 Task: Create a rule from the Agile list, Priority changed -> Complete task in the project BoostTech if Priority Cleared then Complete Task
Action: Mouse moved to (923, 429)
Screenshot: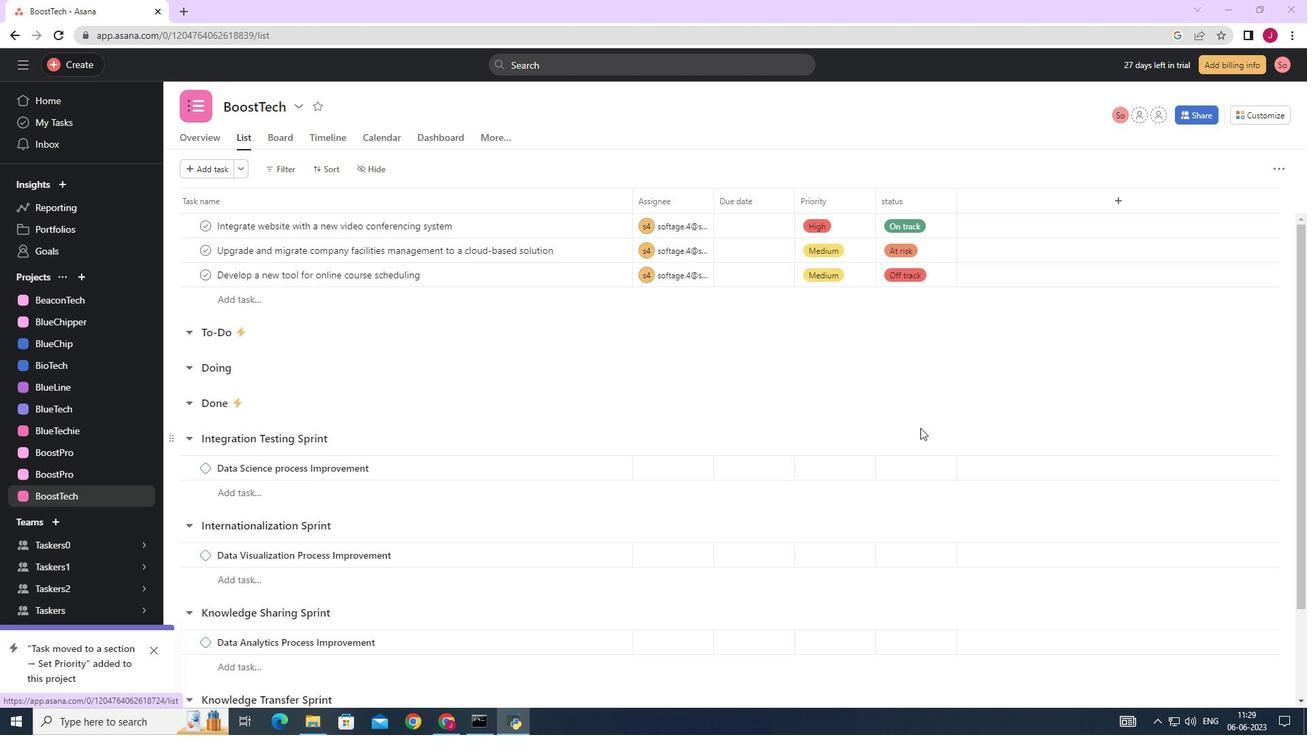 
Action: Mouse scrolled (923, 430) with delta (0, 0)
Screenshot: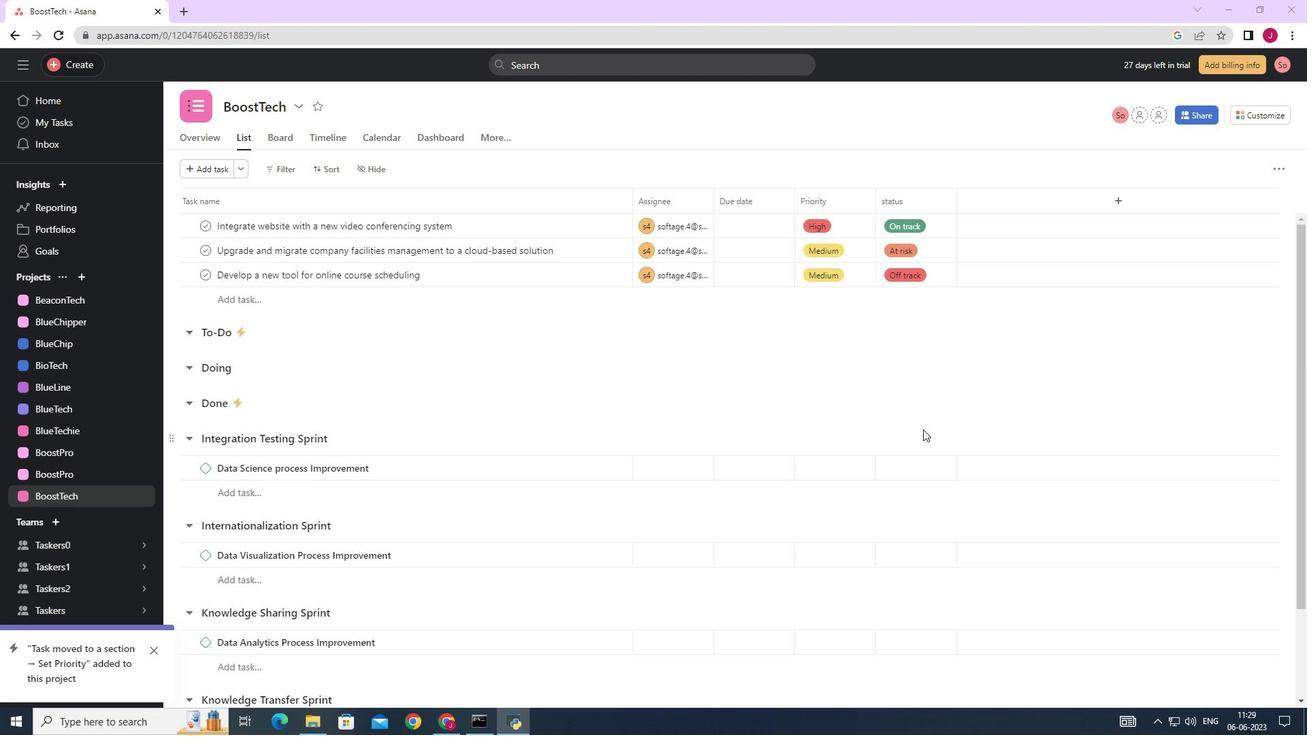 
Action: Mouse scrolled (923, 430) with delta (0, 0)
Screenshot: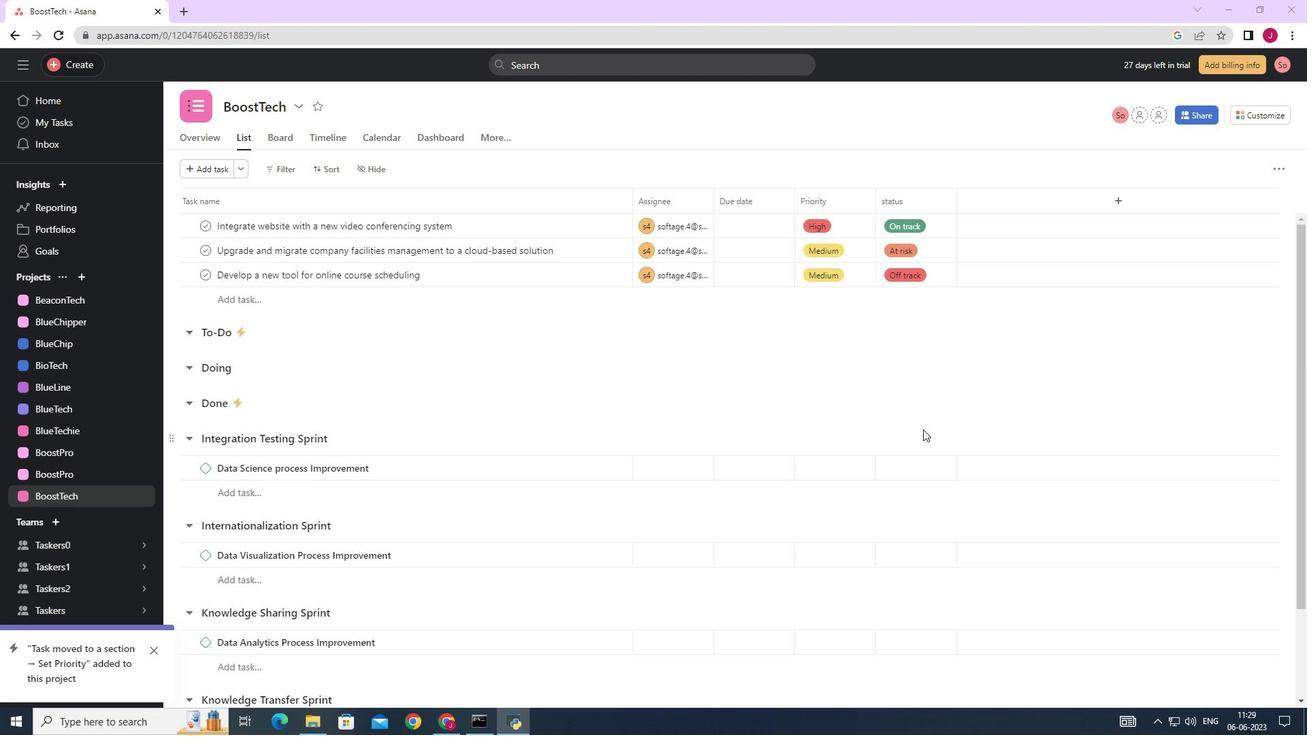 
Action: Mouse scrolled (923, 430) with delta (0, 0)
Screenshot: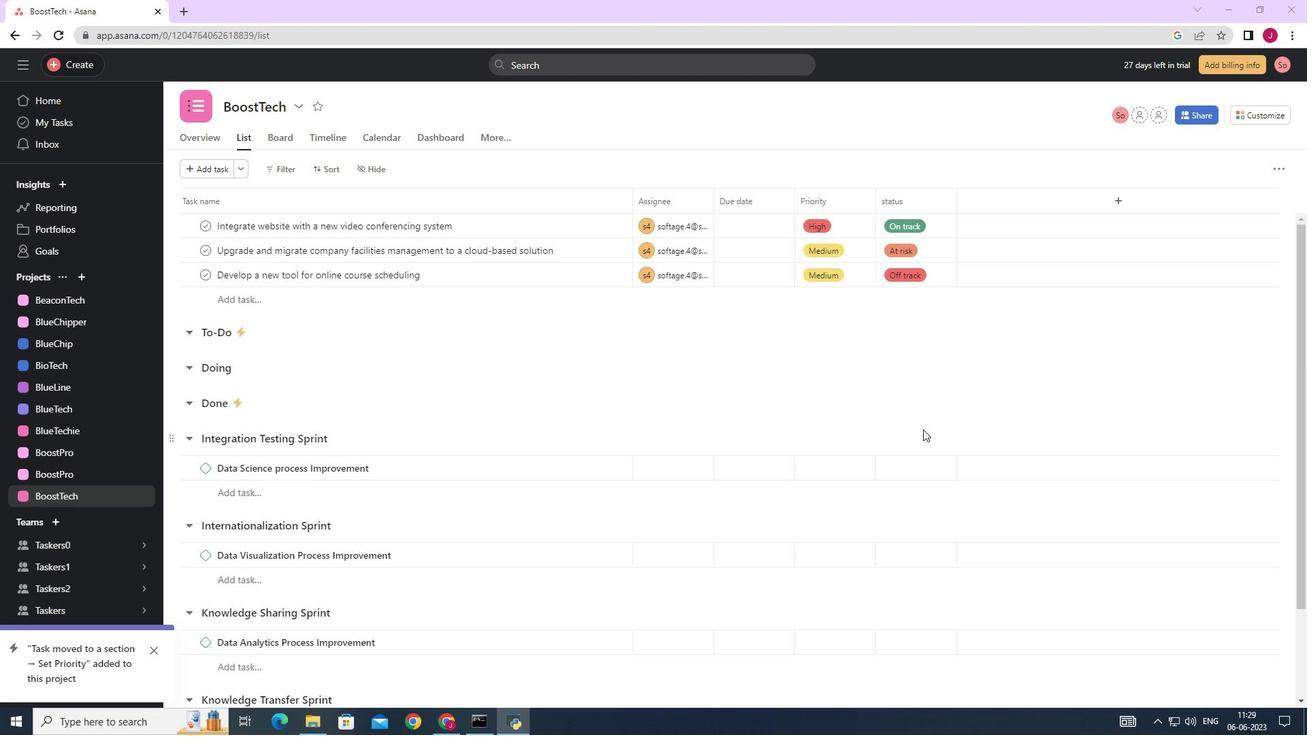 
Action: Mouse scrolled (923, 430) with delta (0, 0)
Screenshot: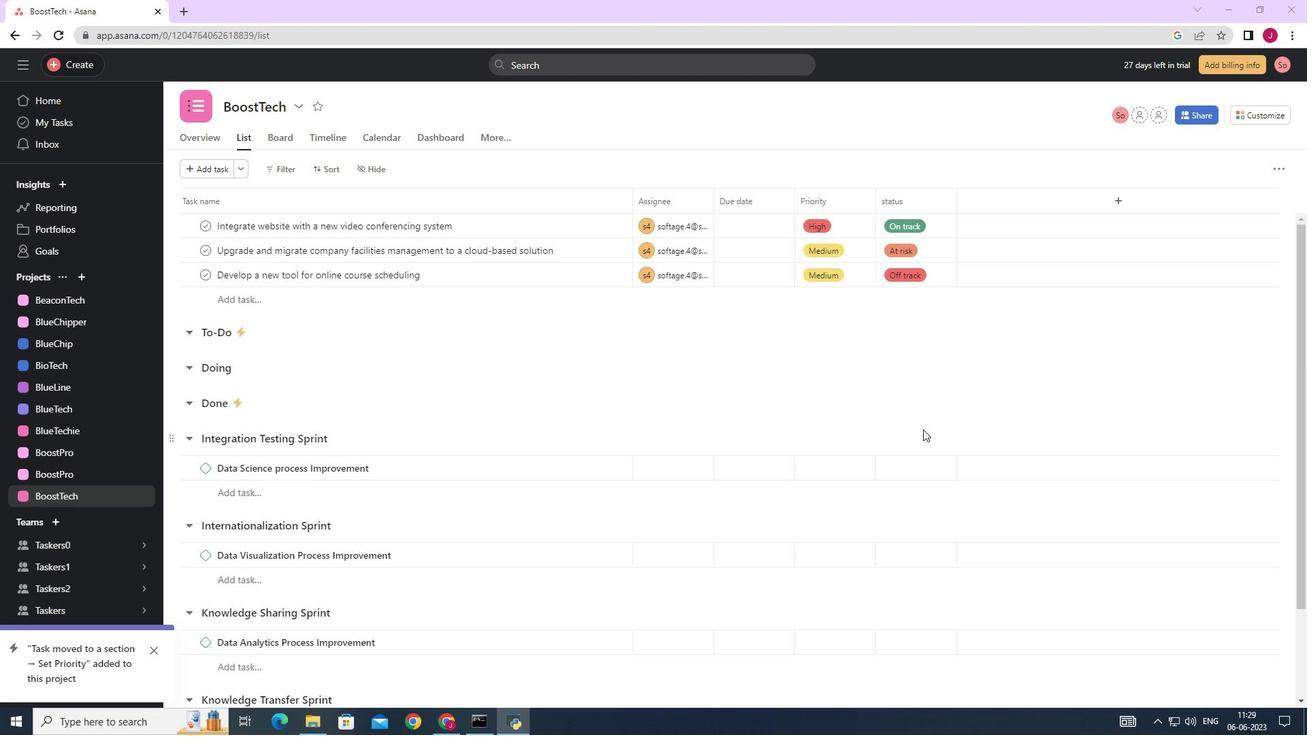 
Action: Mouse moved to (1277, 117)
Screenshot: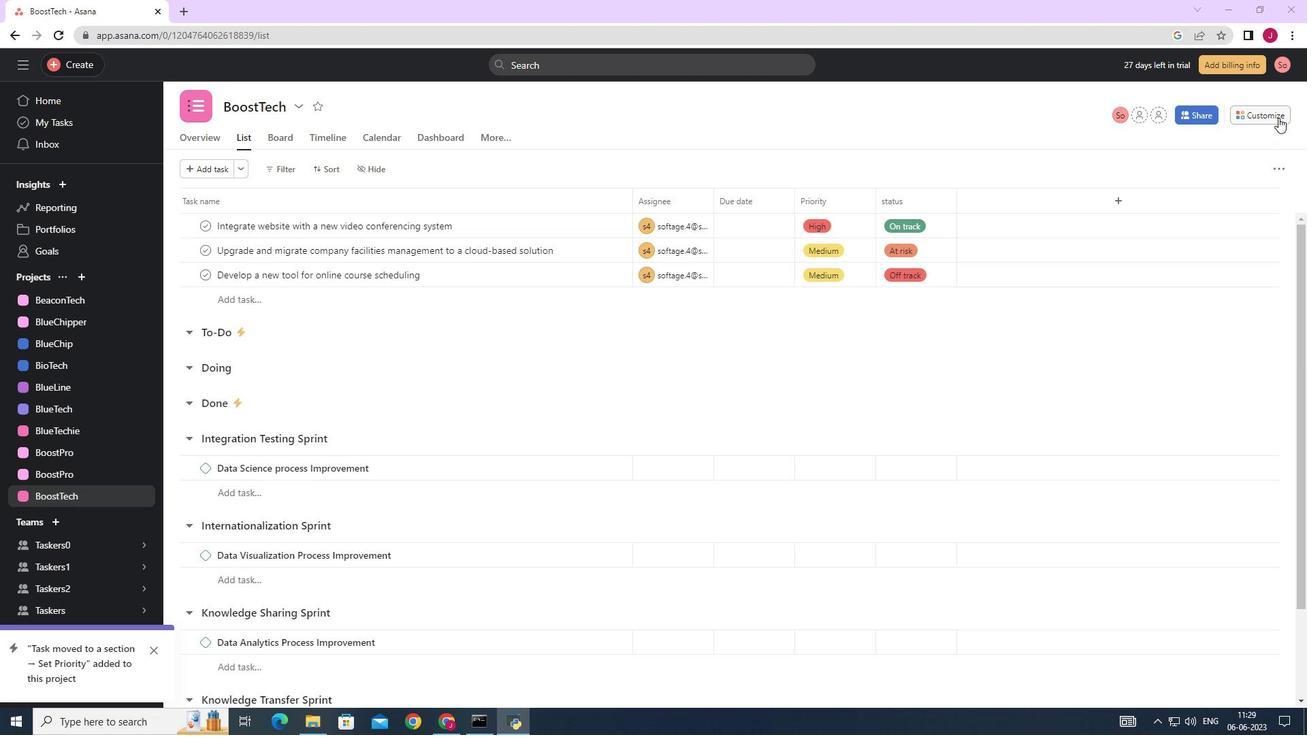 
Action: Mouse pressed left at (1277, 117)
Screenshot: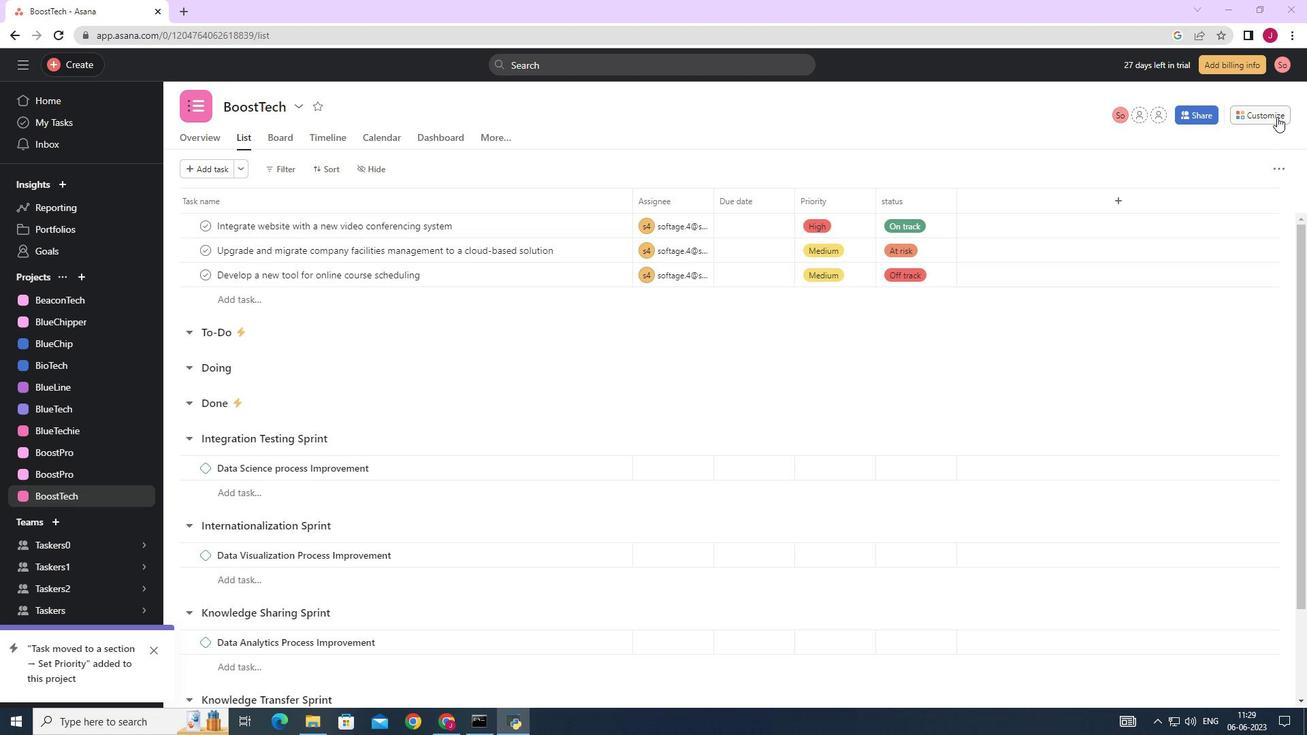 
Action: Mouse moved to (1019, 302)
Screenshot: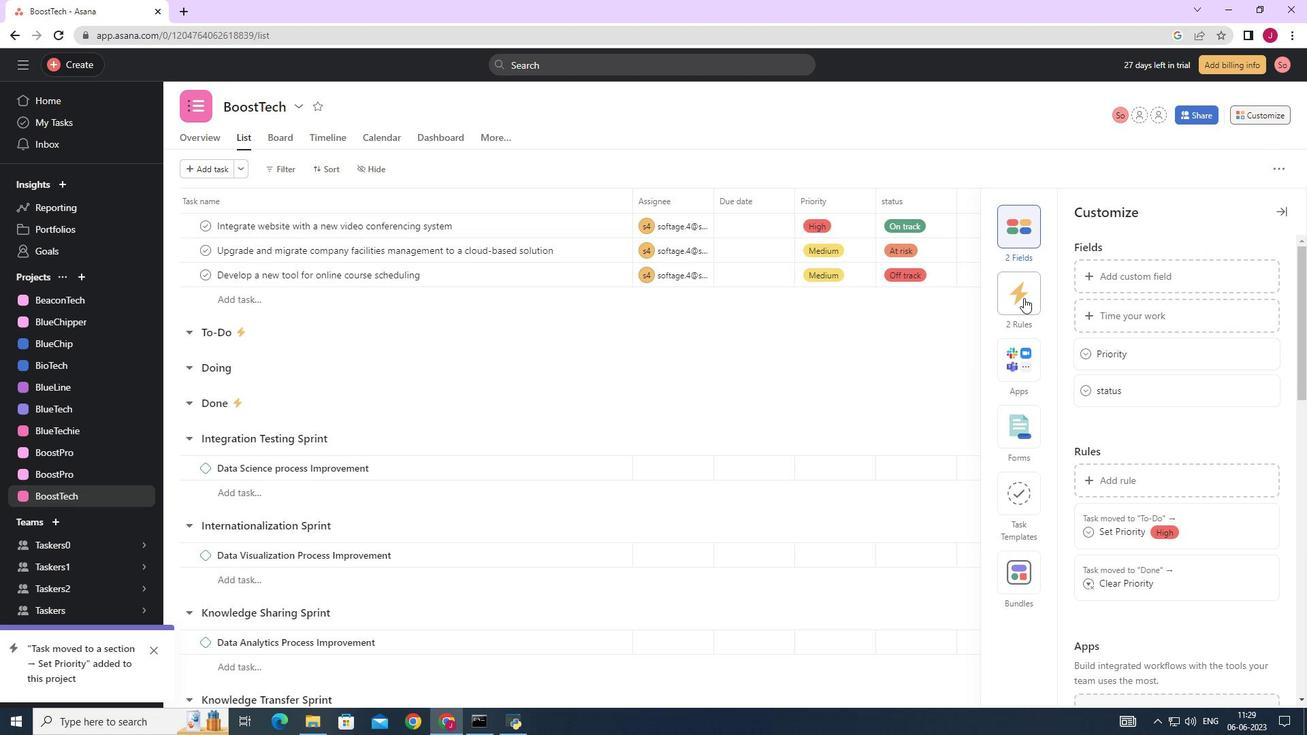 
Action: Mouse pressed left at (1019, 302)
Screenshot: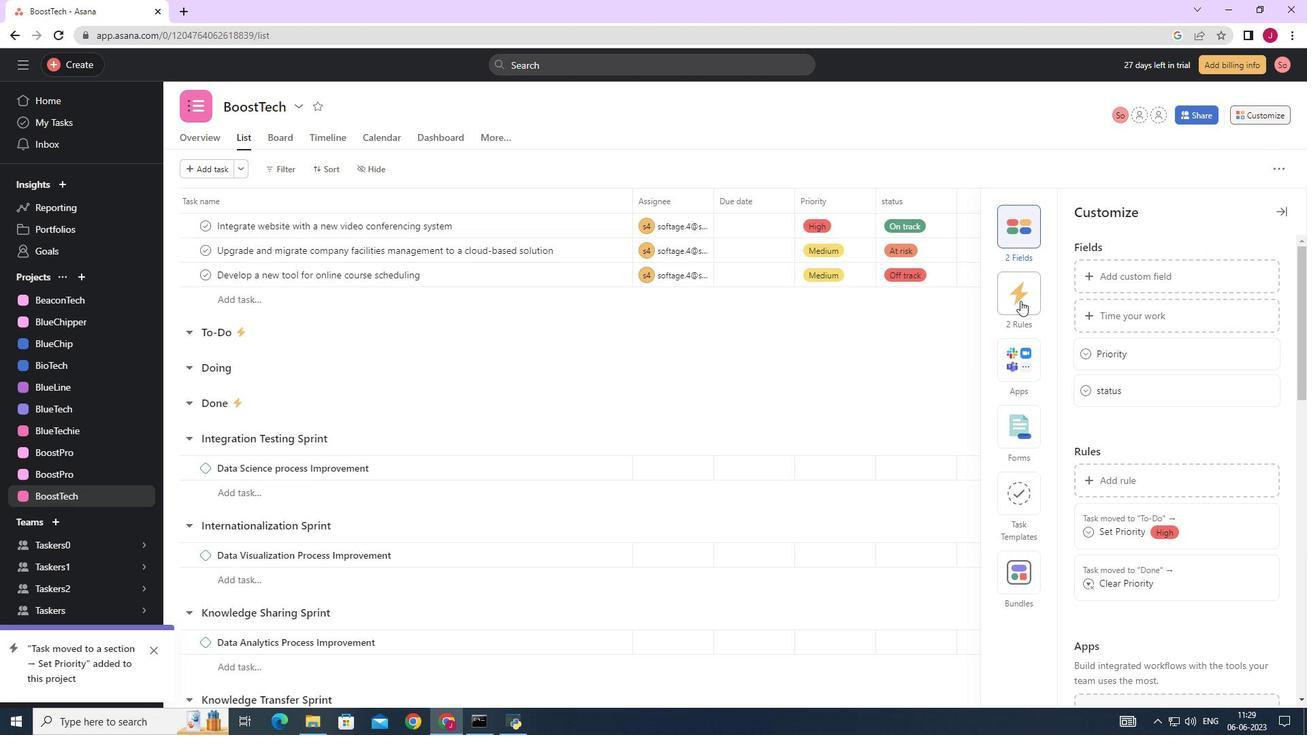 
Action: Mouse moved to (1104, 279)
Screenshot: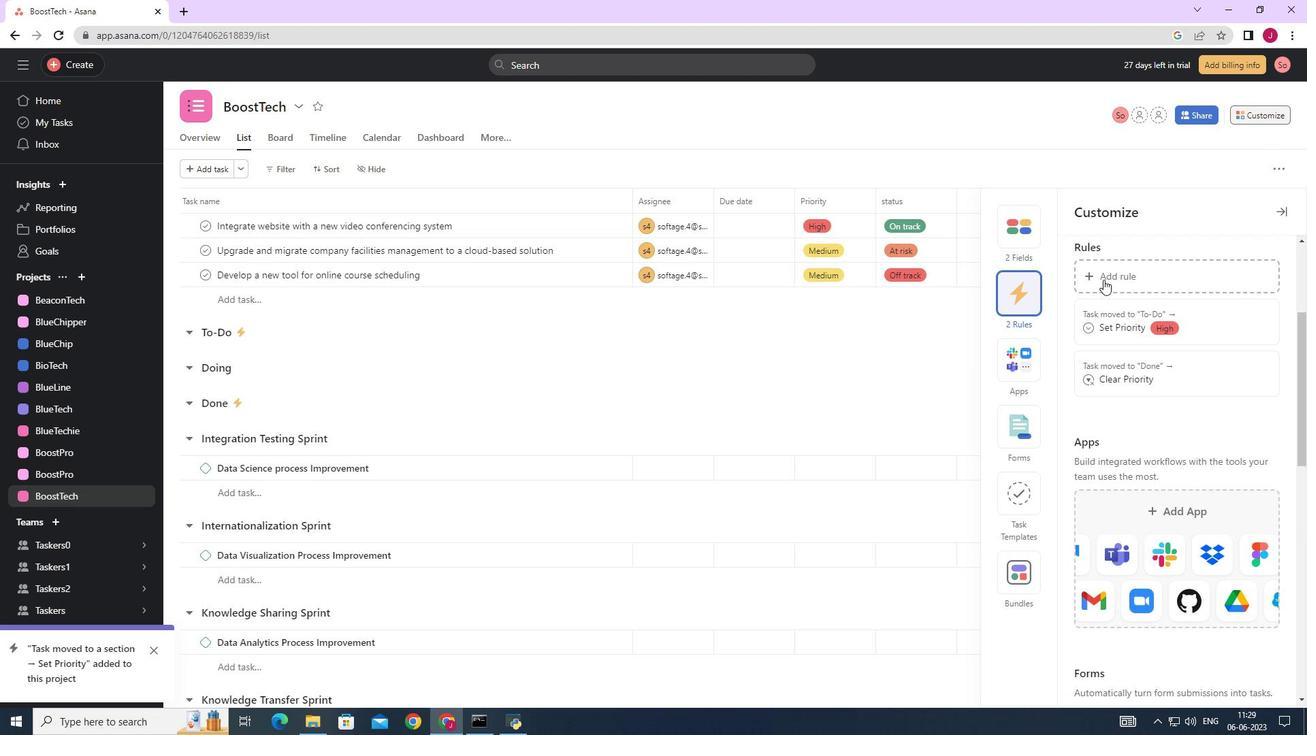 
Action: Mouse pressed left at (1104, 279)
Screenshot: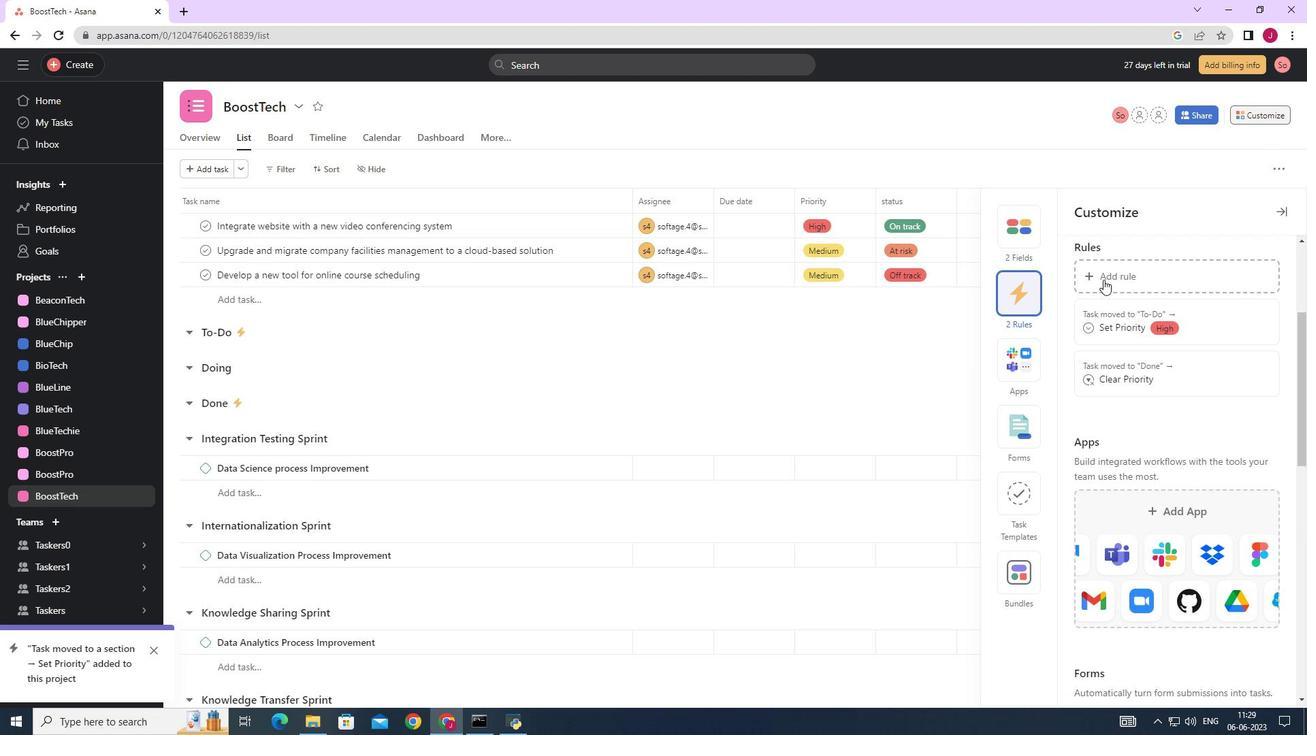 
Action: Mouse moved to (280, 176)
Screenshot: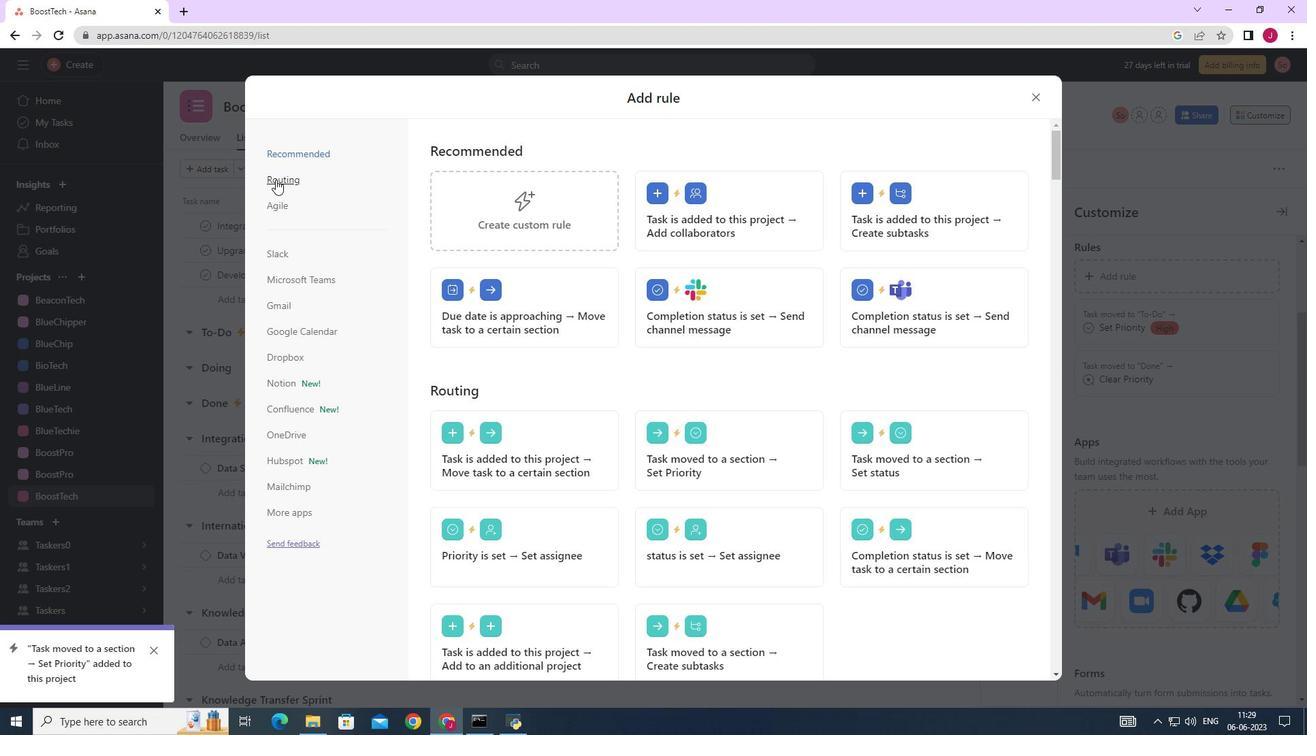 
Action: Mouse pressed left at (280, 176)
Screenshot: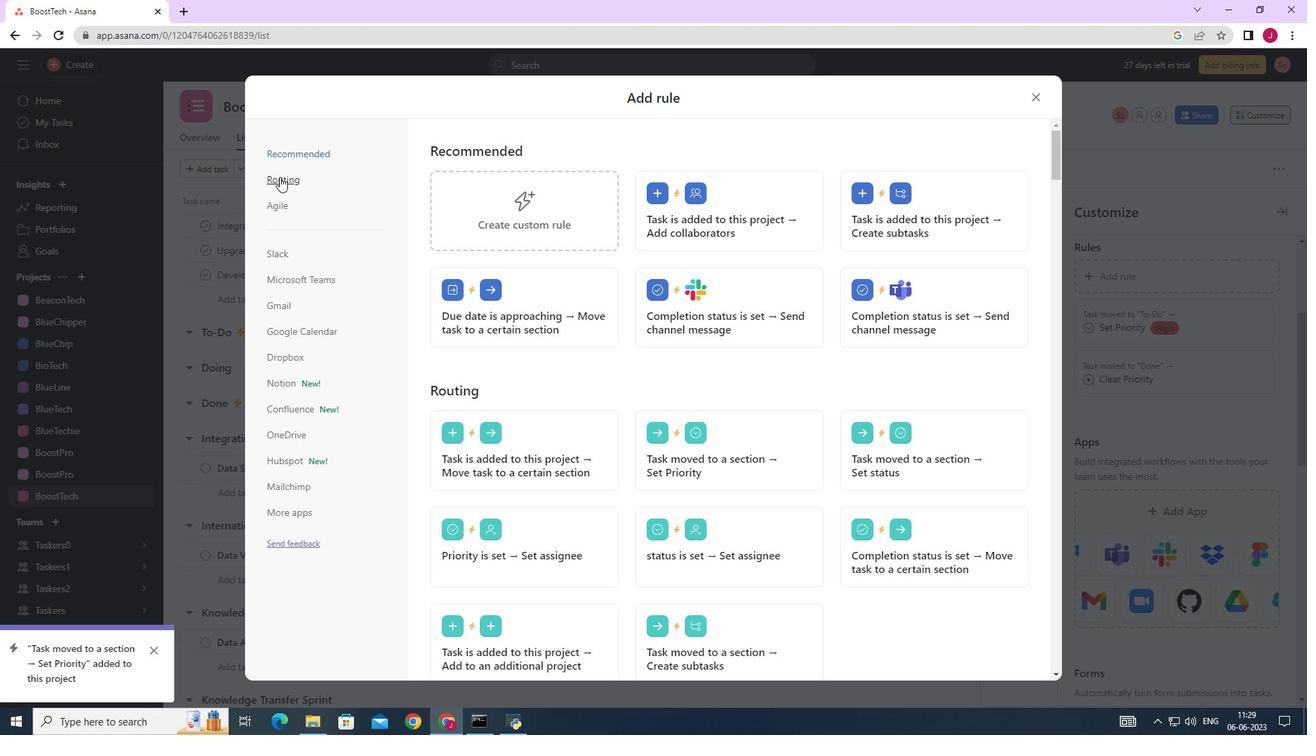 
Action: Mouse moved to (279, 202)
Screenshot: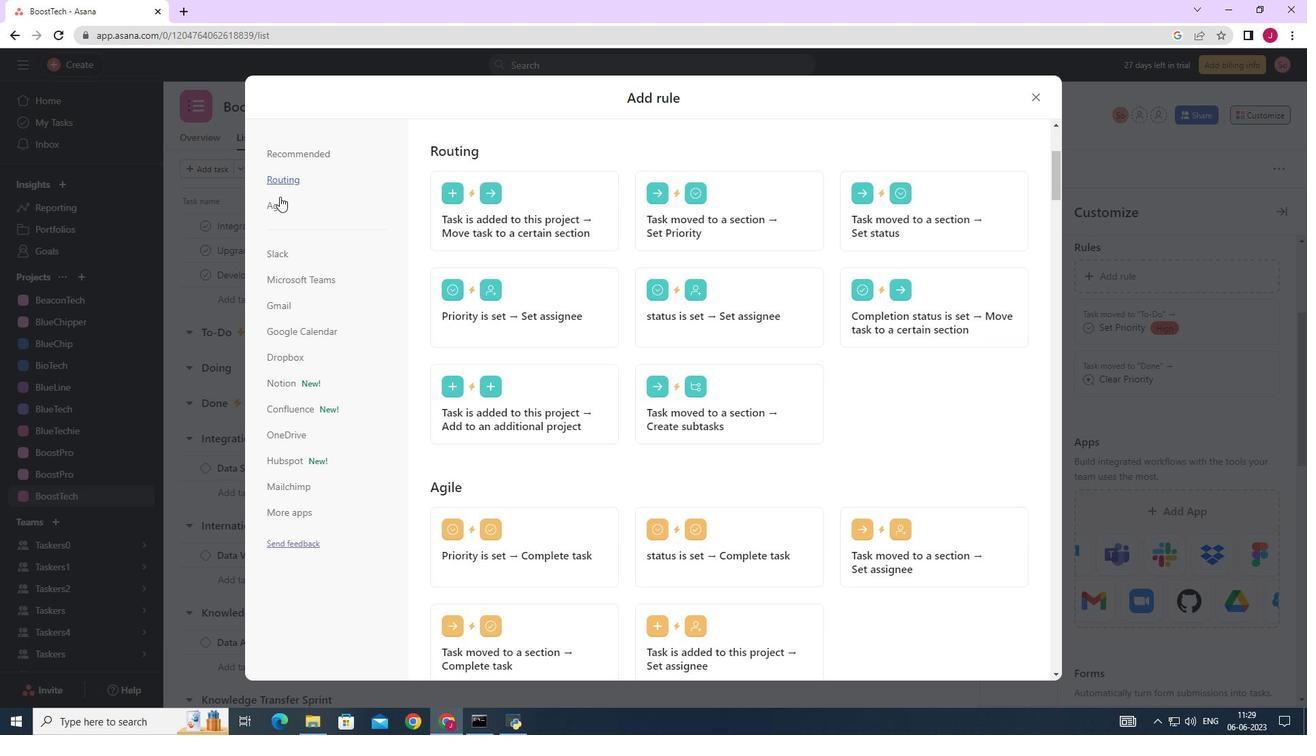 
Action: Mouse pressed left at (279, 202)
Screenshot: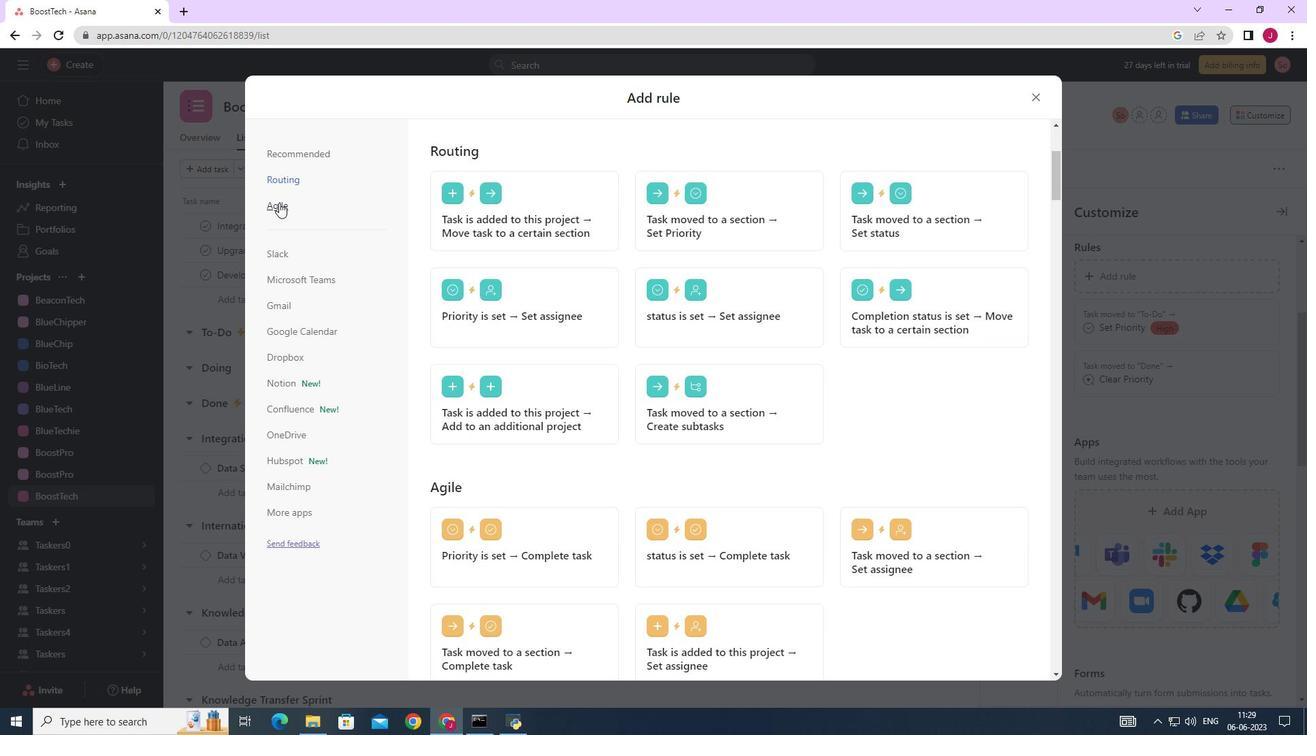 
Action: Mouse moved to (494, 214)
Screenshot: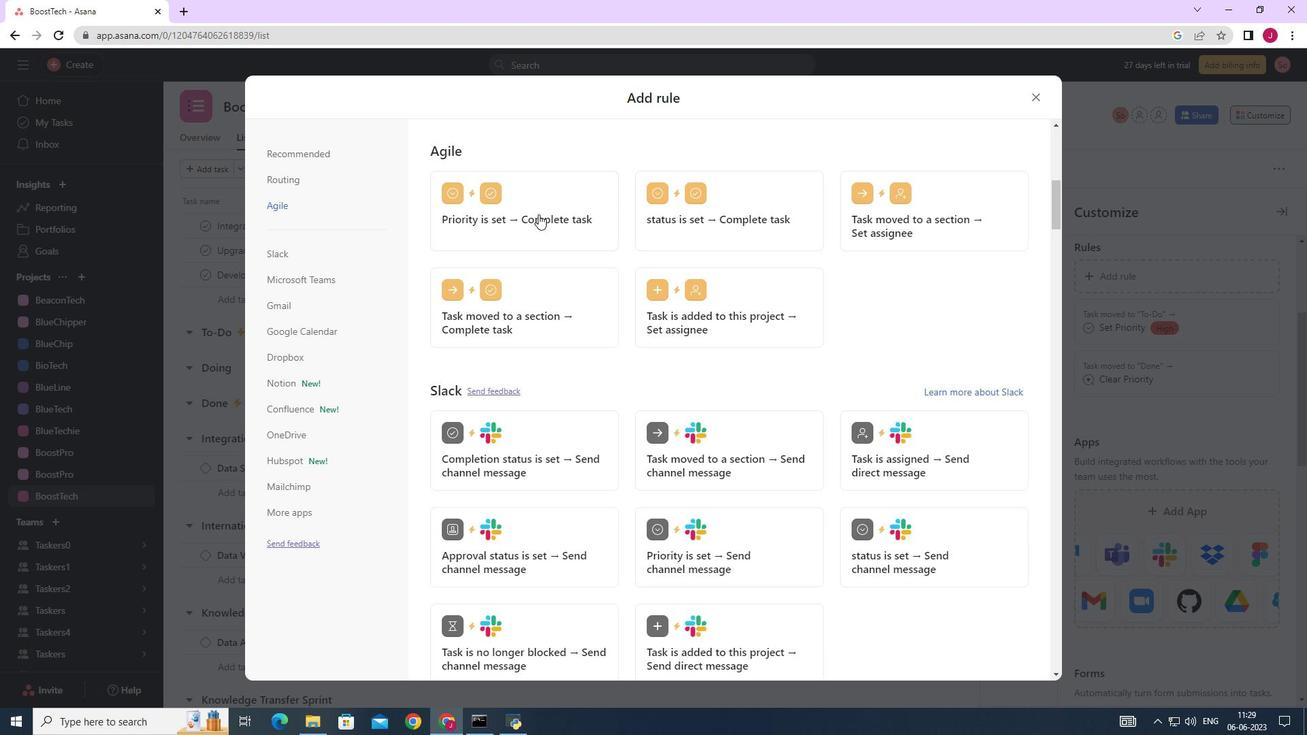 
Action: Mouse pressed left at (494, 214)
Screenshot: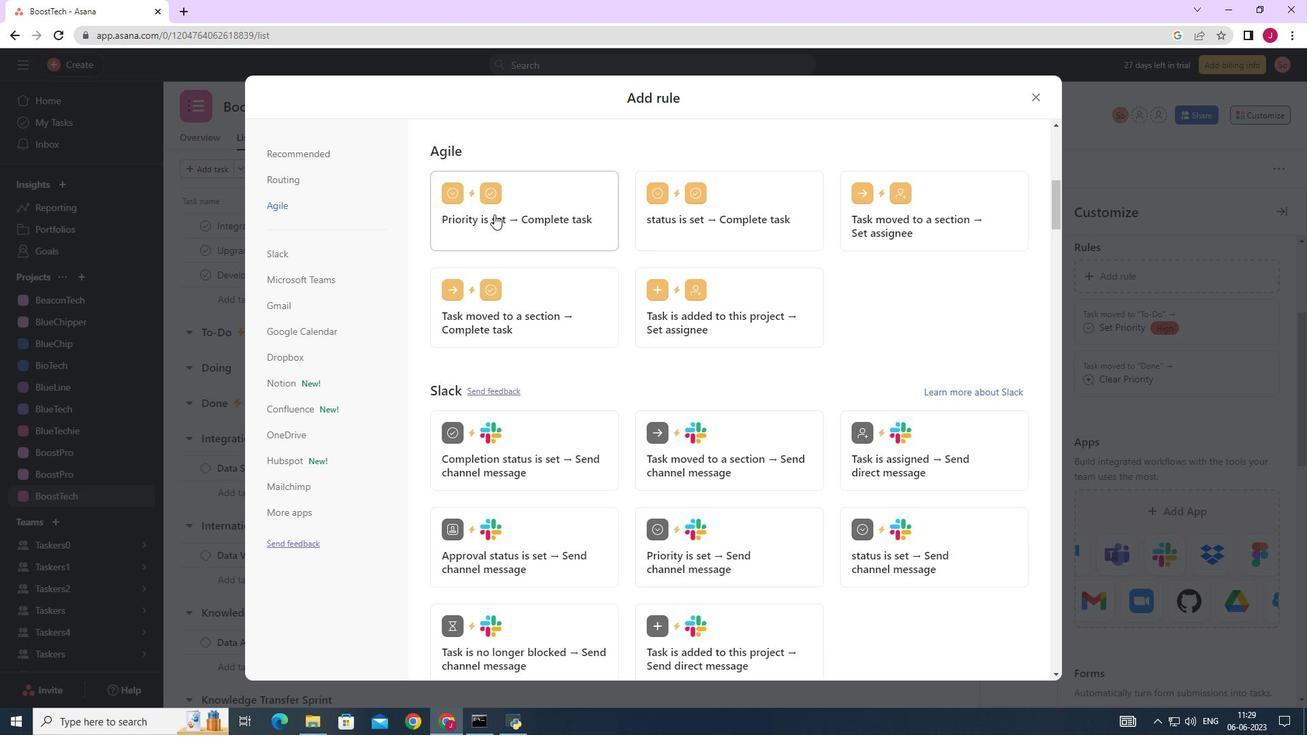 
Action: Mouse moved to (499, 373)
Screenshot: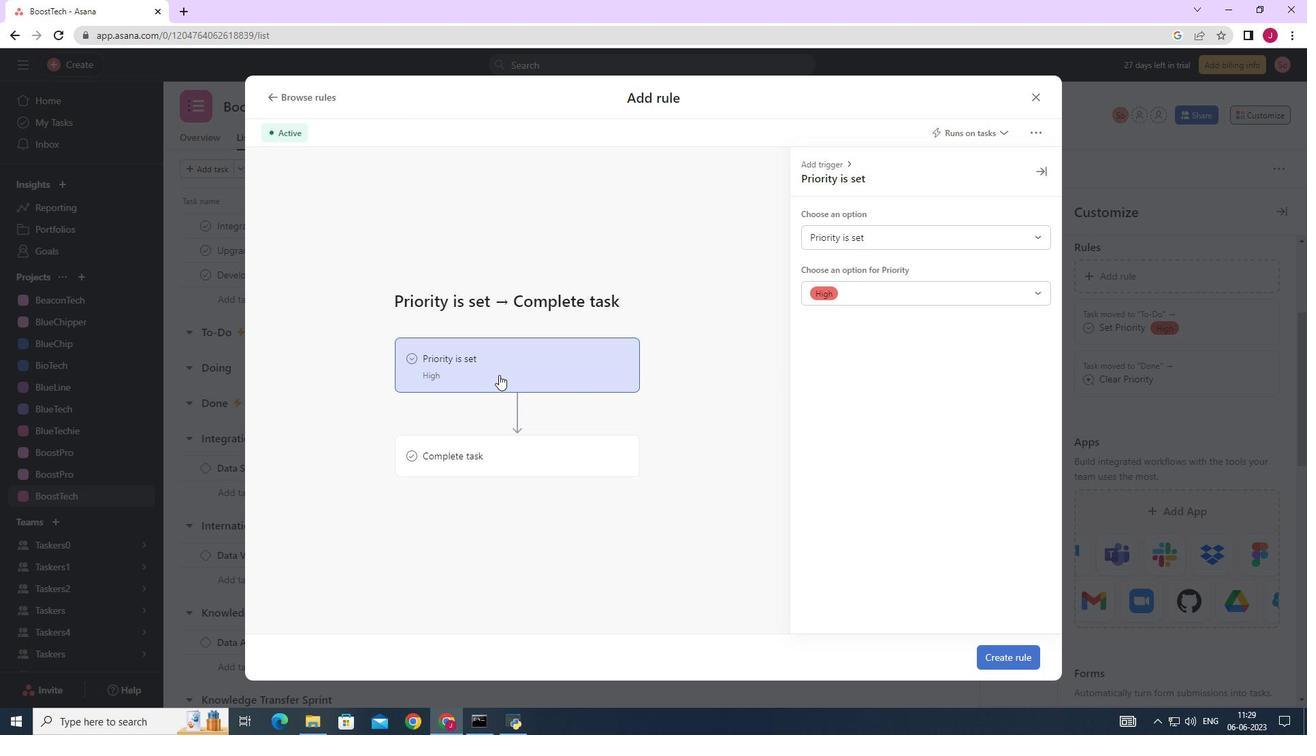 
Action: Mouse pressed left at (499, 373)
Screenshot: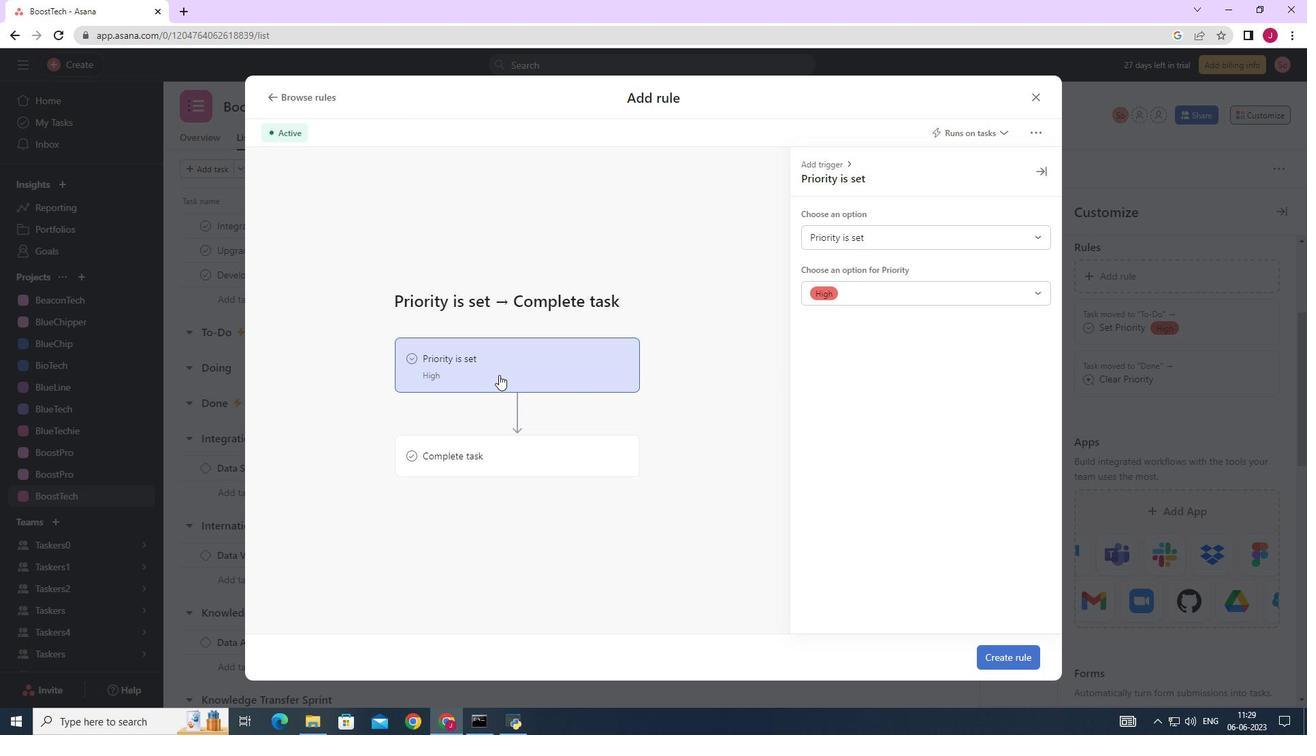 
Action: Mouse moved to (508, 447)
Screenshot: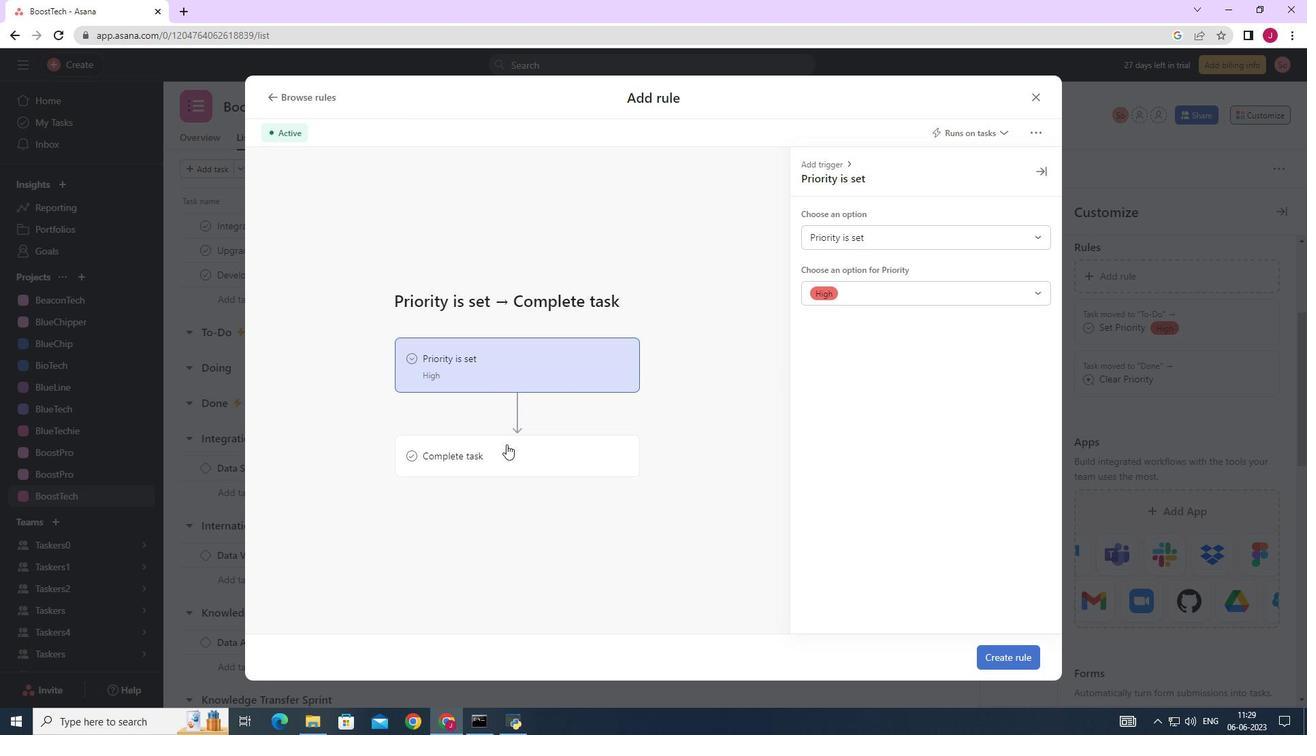 
Action: Mouse pressed left at (508, 447)
Screenshot: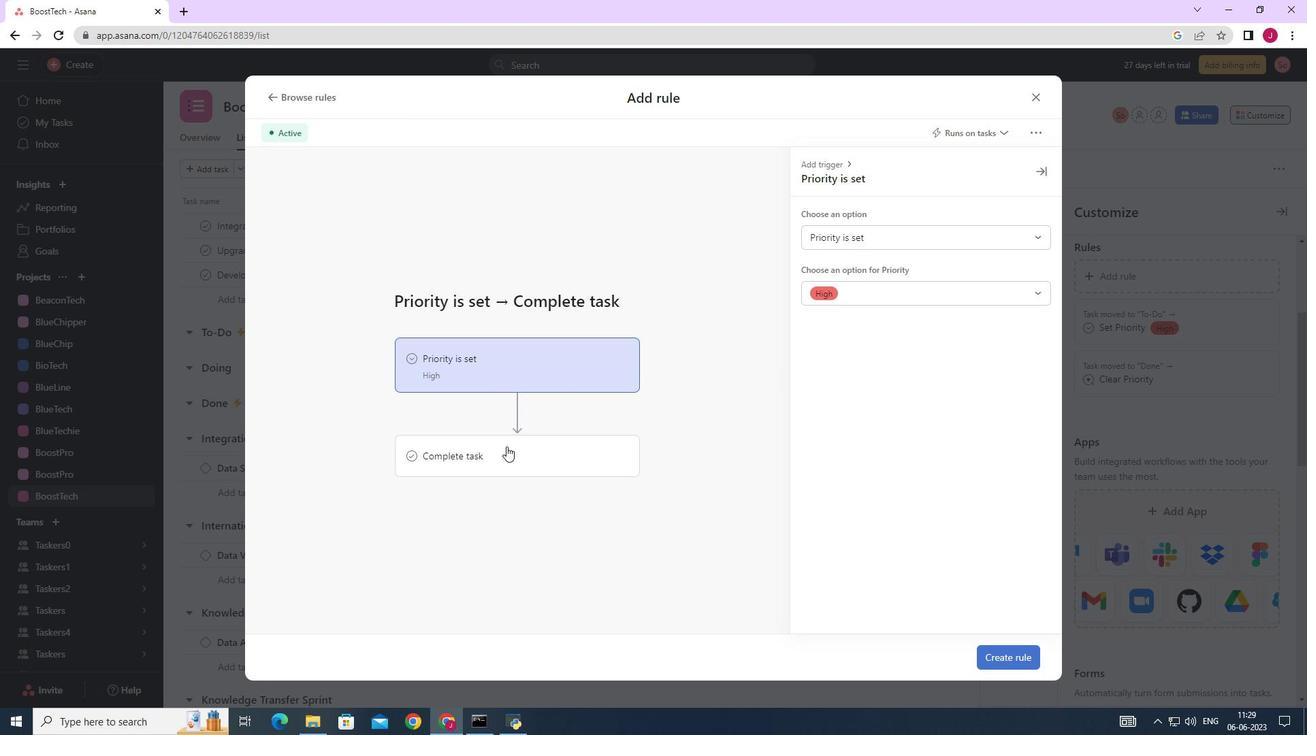 
Action: Mouse moved to (589, 356)
Screenshot: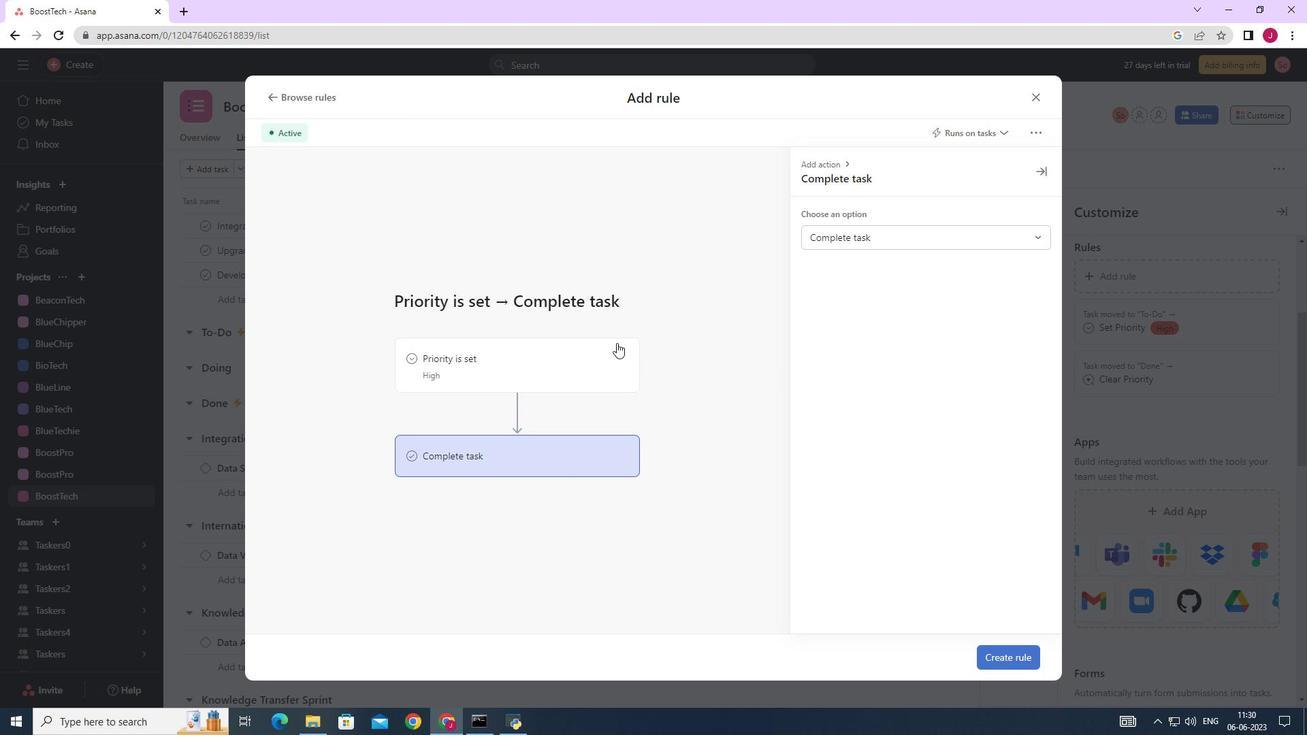 
Action: Mouse pressed left at (589, 356)
Screenshot: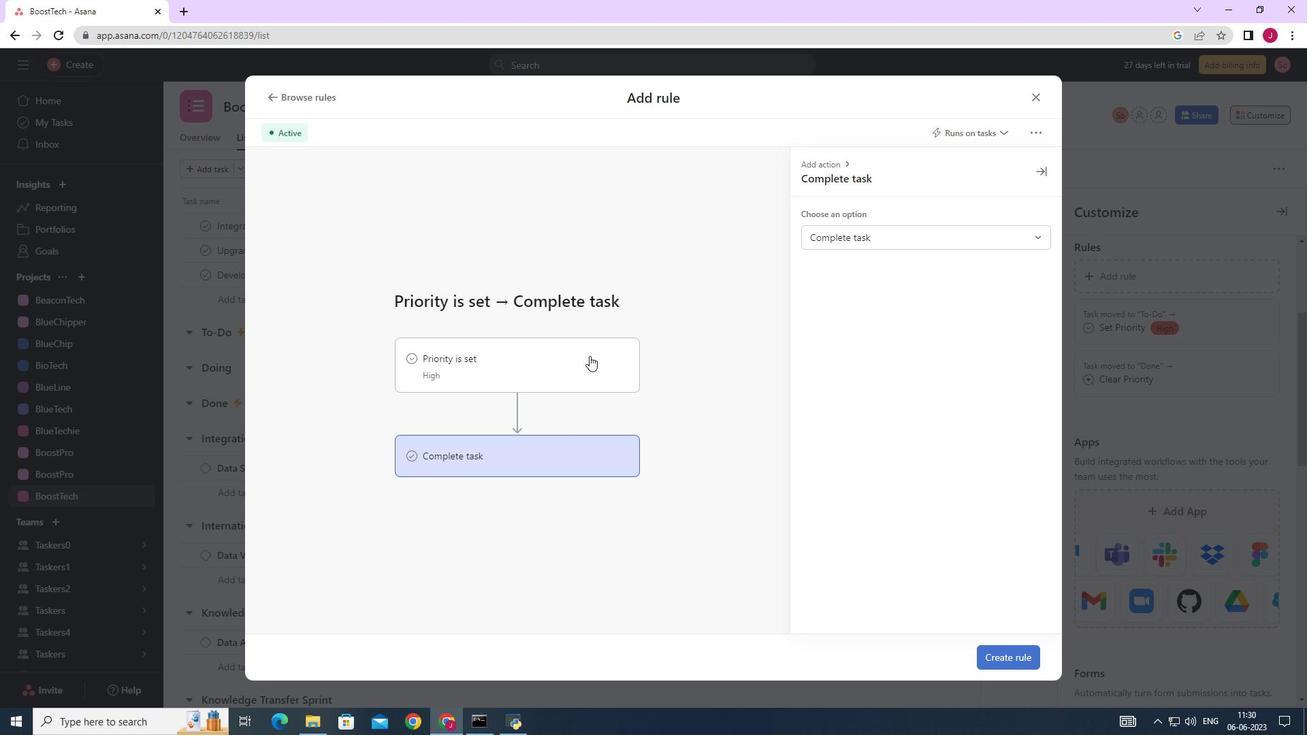 
Action: Mouse moved to (844, 236)
Screenshot: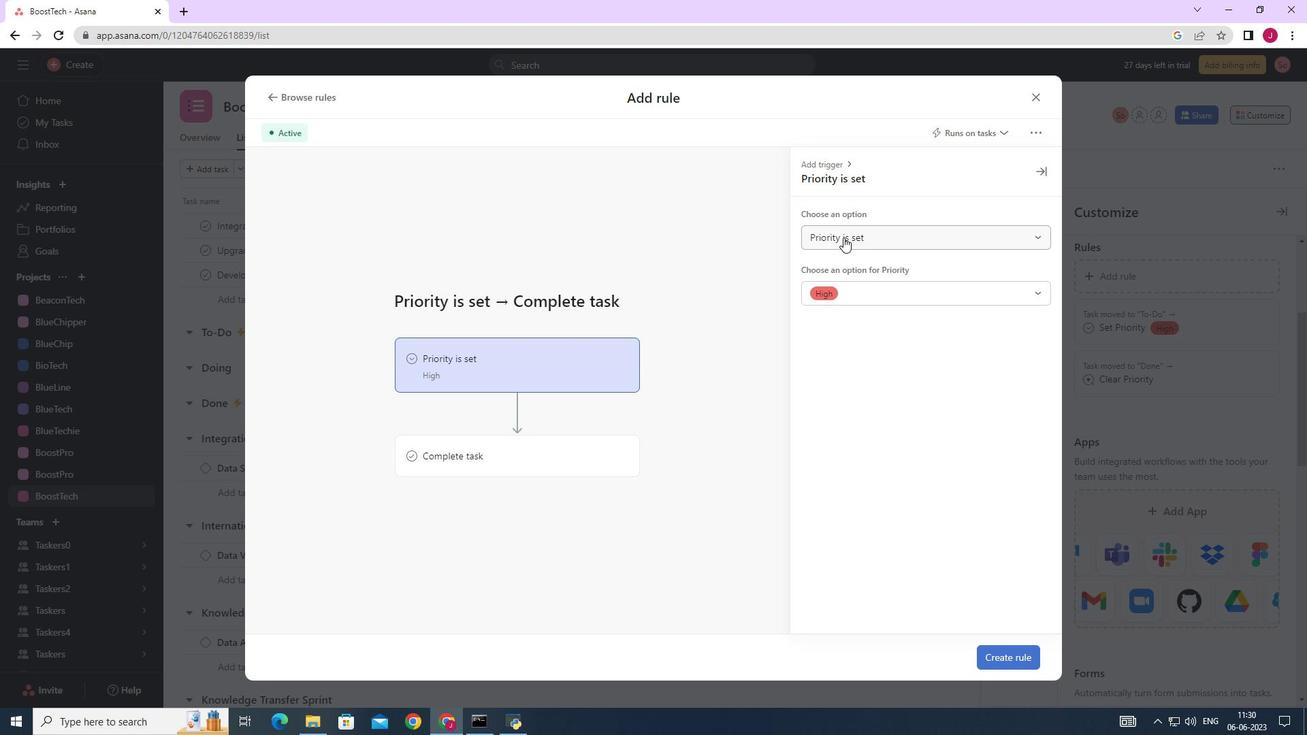 
Action: Mouse pressed left at (844, 236)
Screenshot: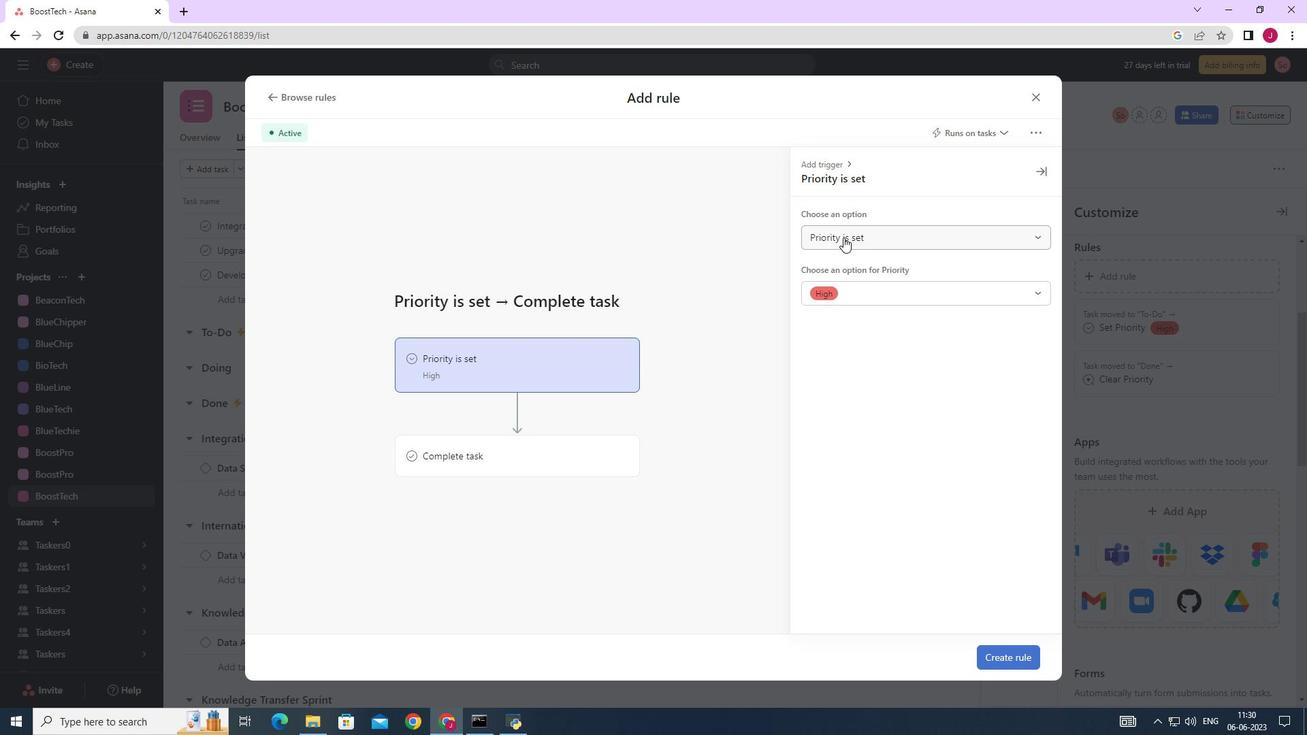 
Action: Mouse moved to (848, 294)
Screenshot: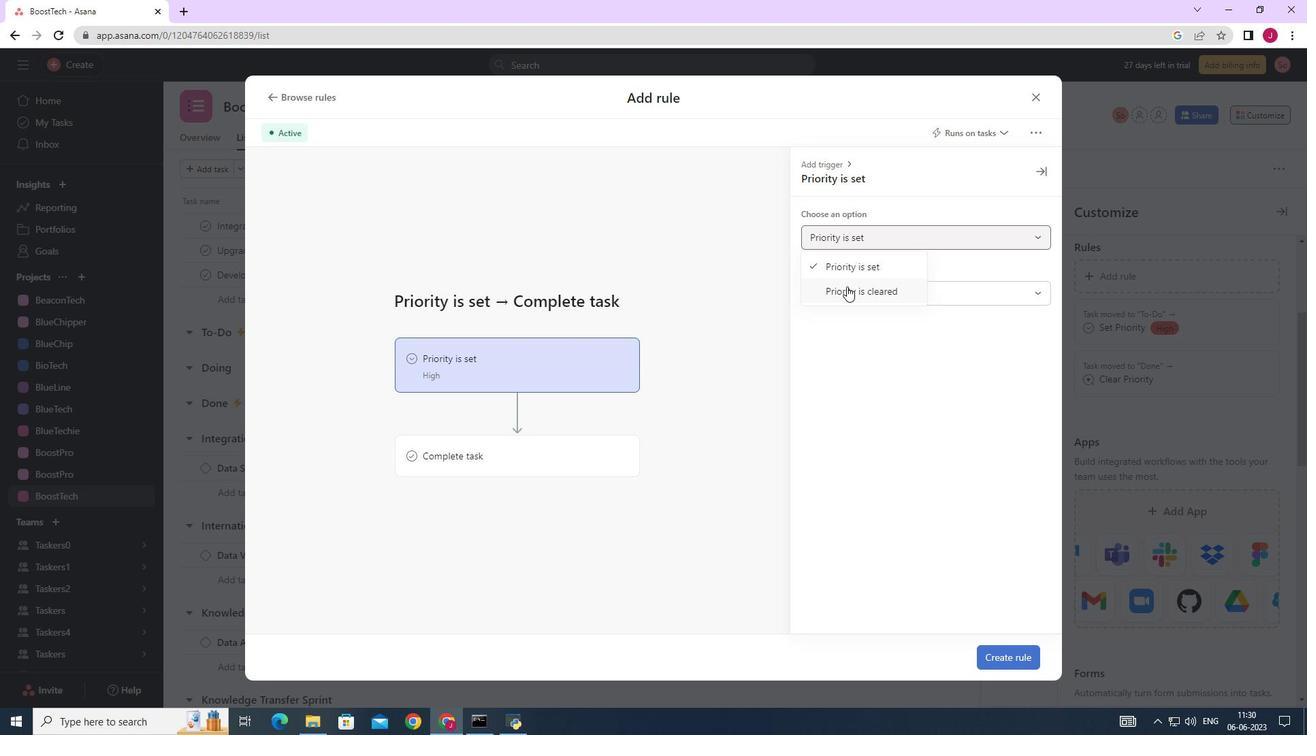 
Action: Mouse pressed left at (848, 294)
Screenshot: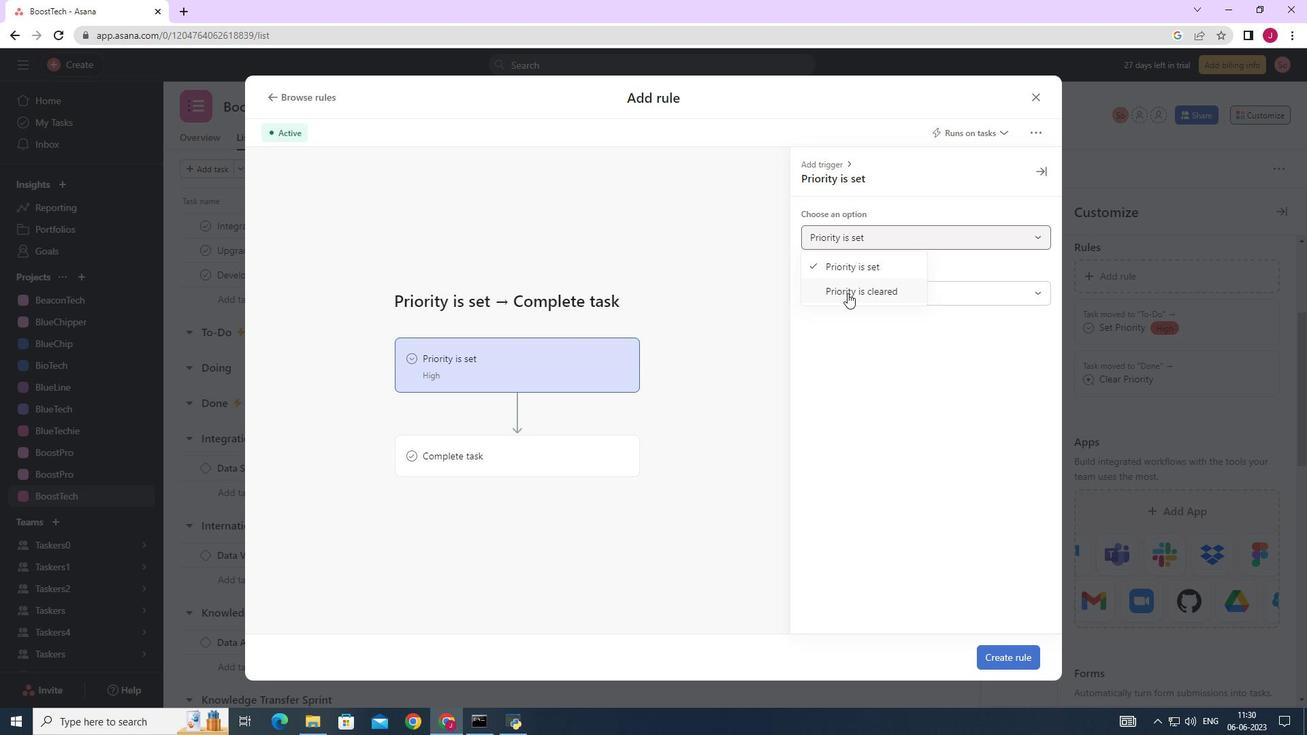 
Action: Mouse moved to (532, 450)
Screenshot: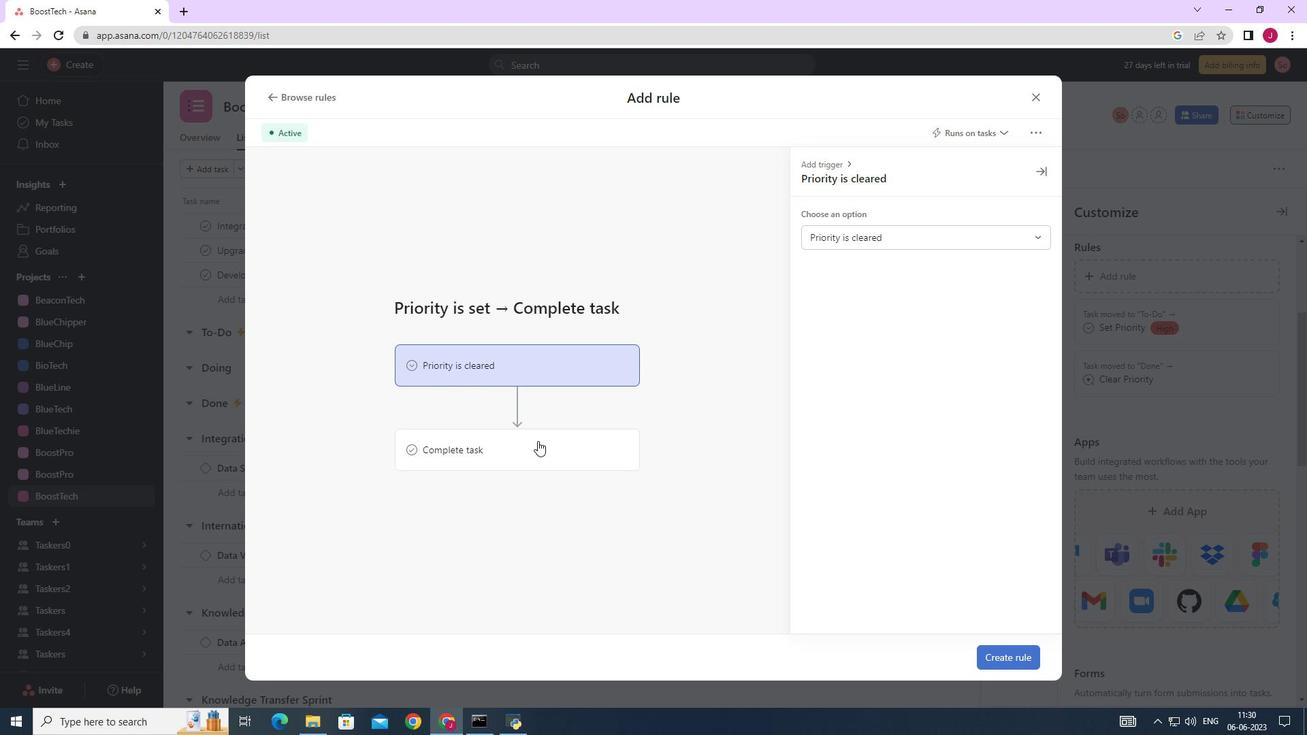 
Action: Mouse pressed left at (532, 450)
Screenshot: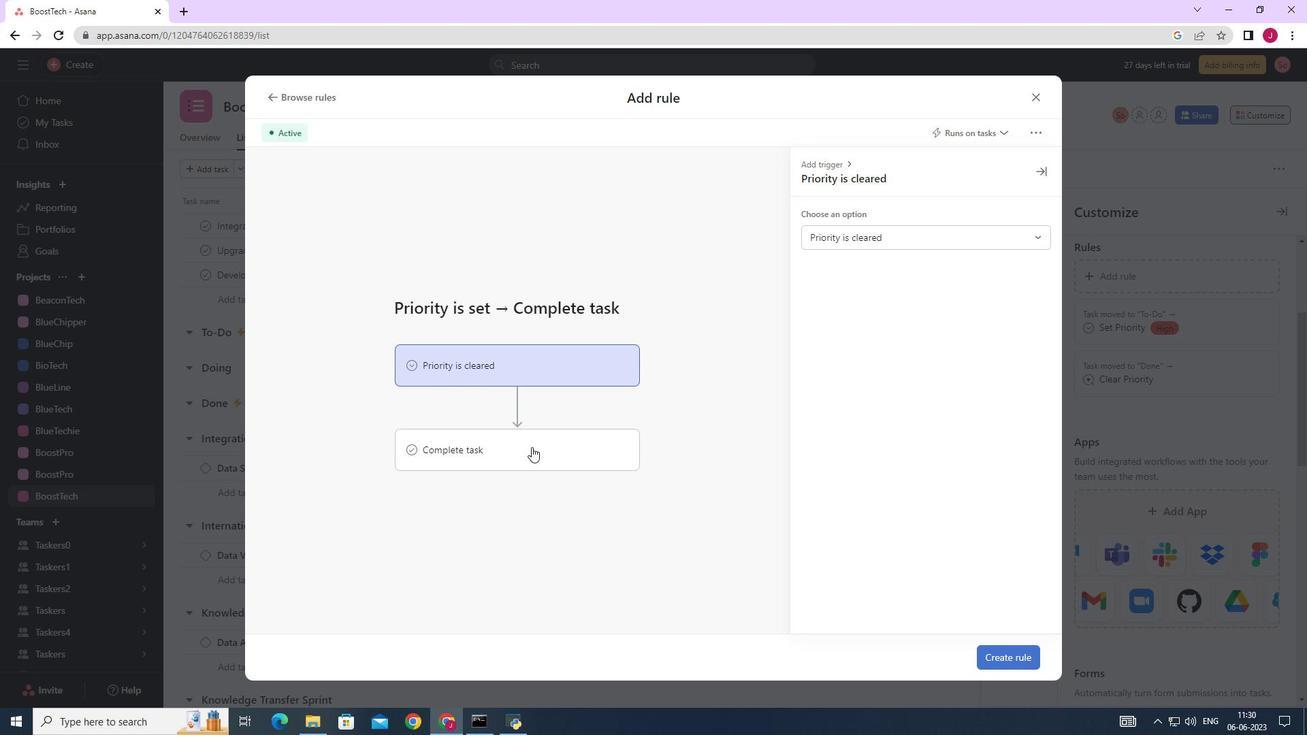 
Action: Mouse moved to (999, 655)
Screenshot: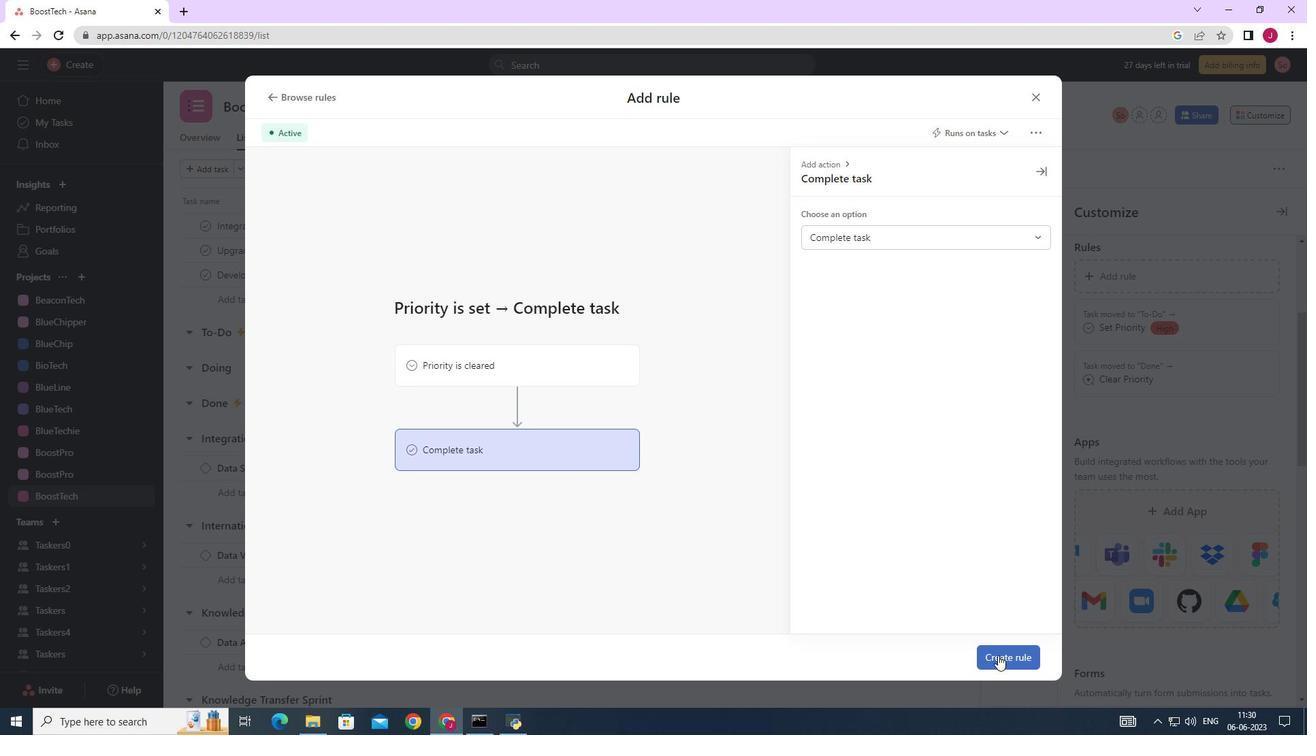 
Action: Mouse pressed left at (999, 655)
Screenshot: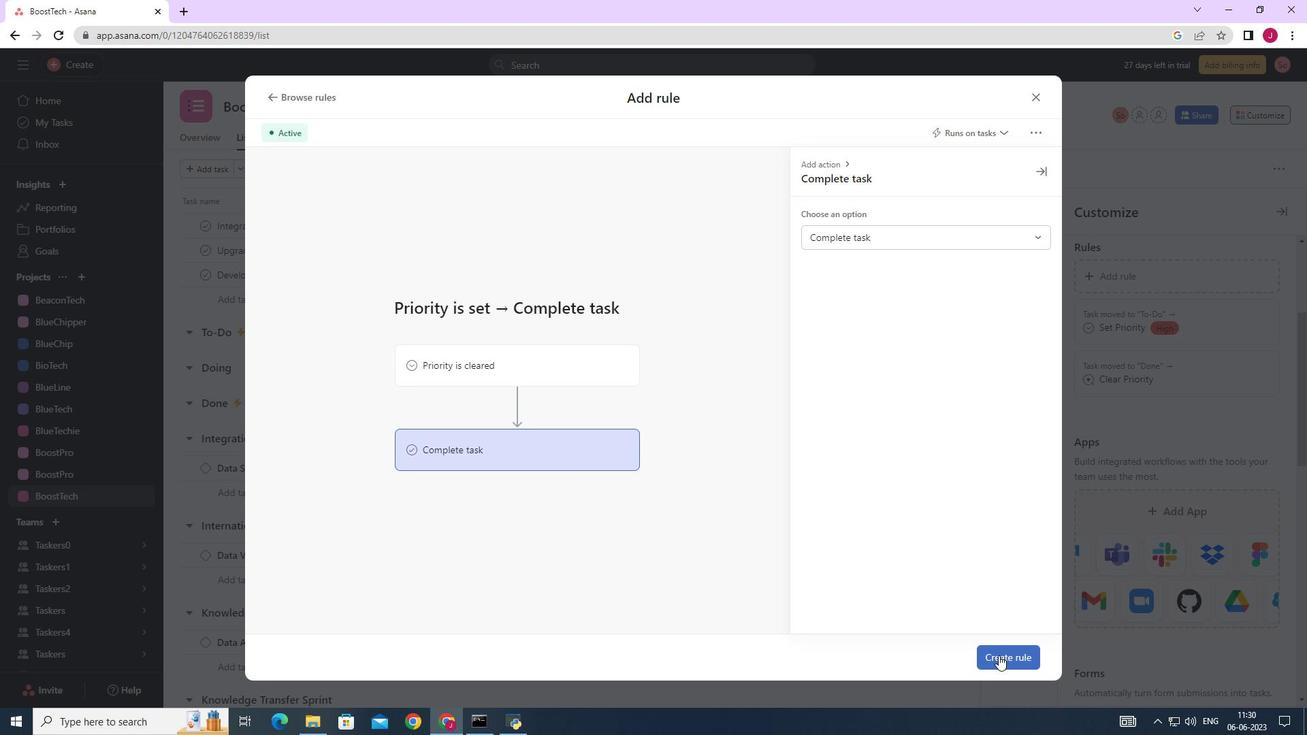 
Action: Mouse moved to (940, 567)
Screenshot: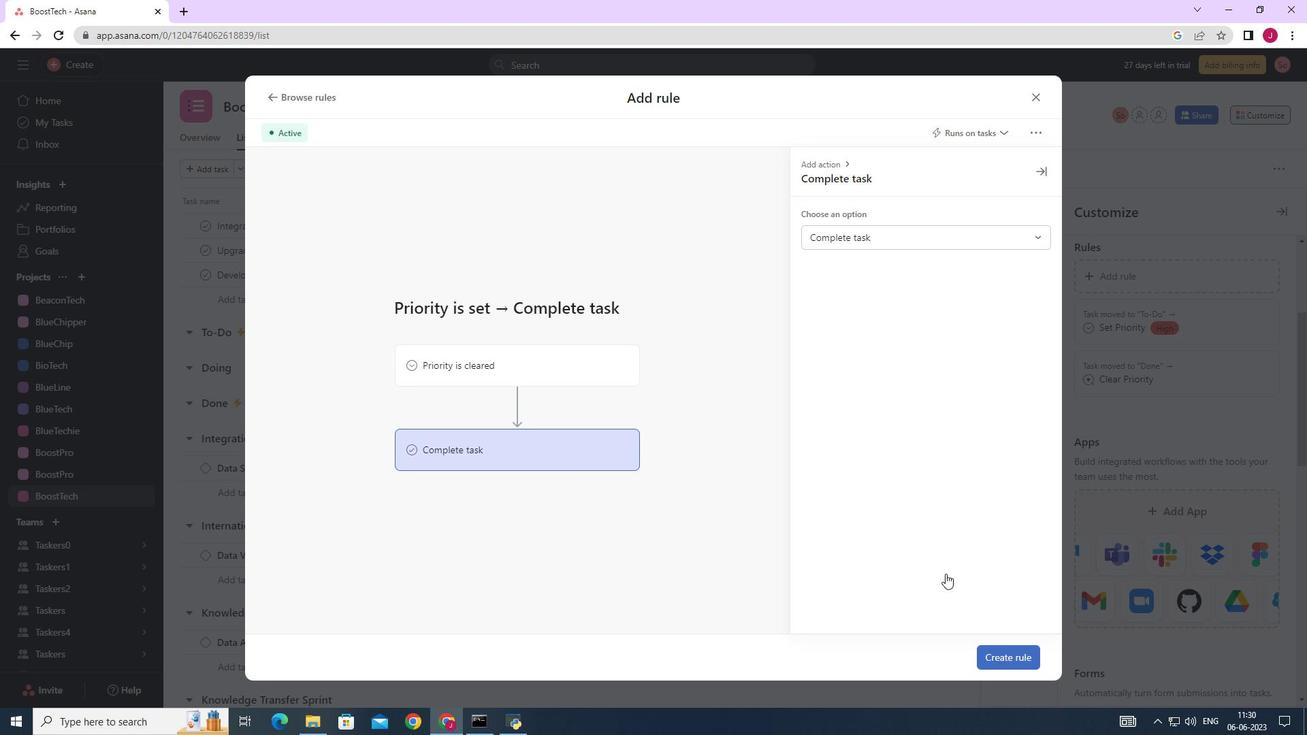 
